 Task: In the Contact  AdamsAutumn@revlon.com, Log Postal mail with desription: 'Received a postal mail package from a customer returning a product.'; Add date: '26 July, 2023', attach the document: Proposal.doc. Logged in from softage.10@softage.net
Action: Mouse moved to (86, 64)
Screenshot: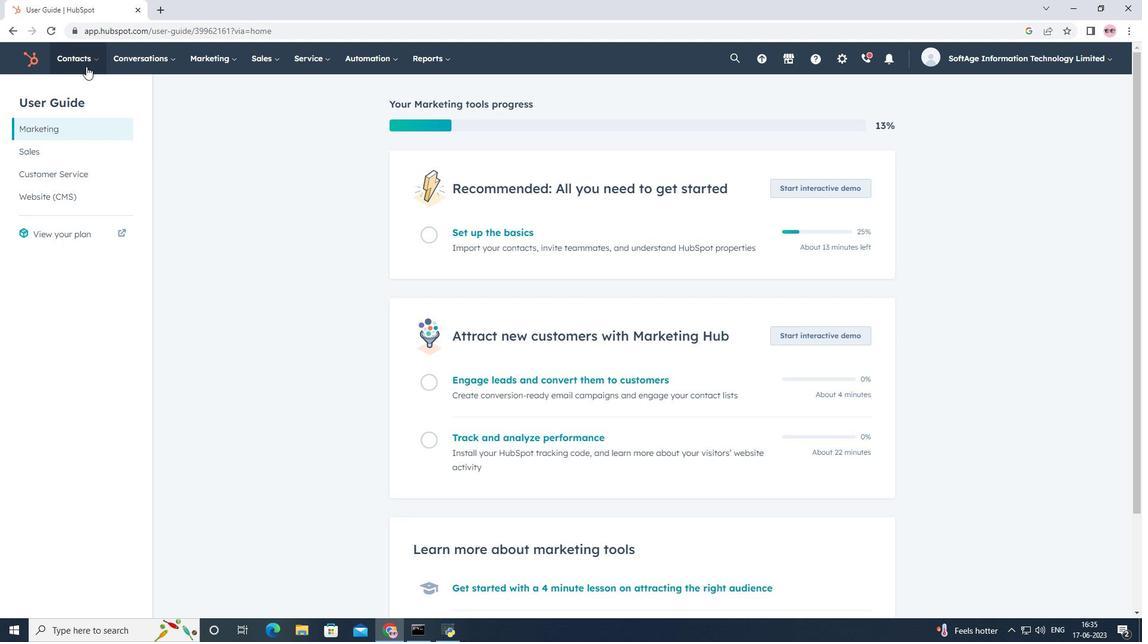 
Action: Mouse pressed left at (86, 64)
Screenshot: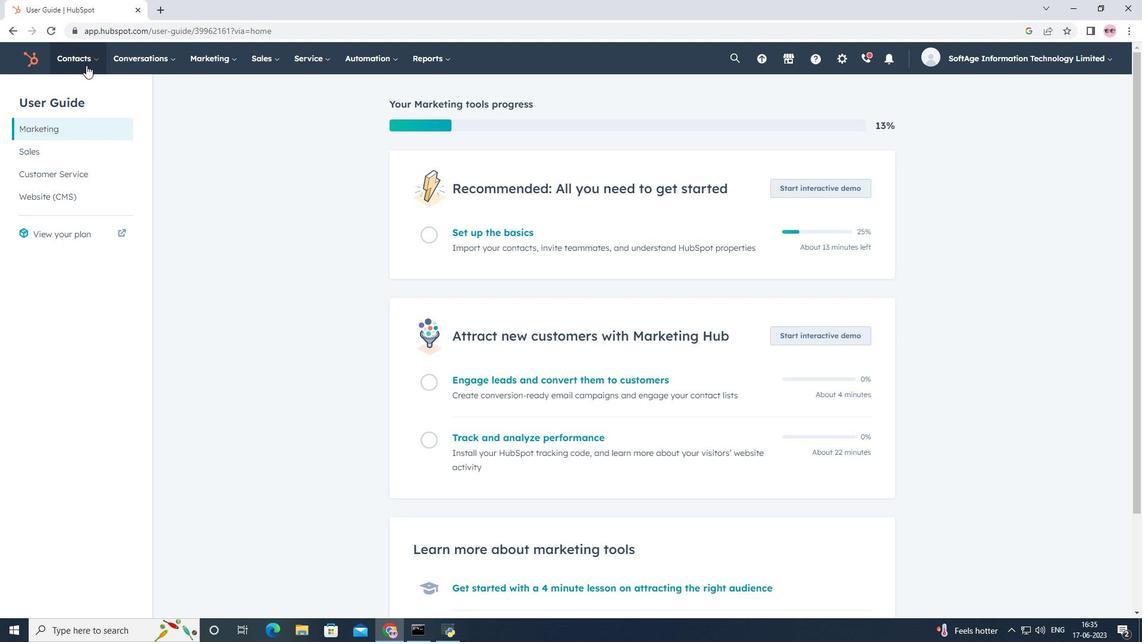 
Action: Mouse moved to (89, 91)
Screenshot: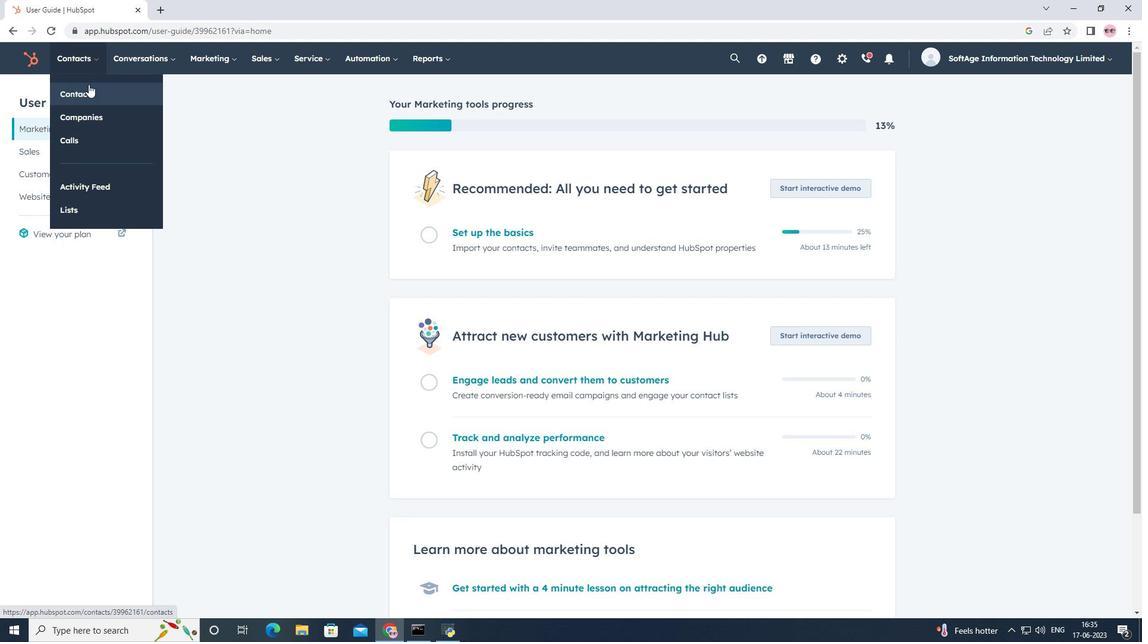 
Action: Mouse pressed left at (89, 91)
Screenshot: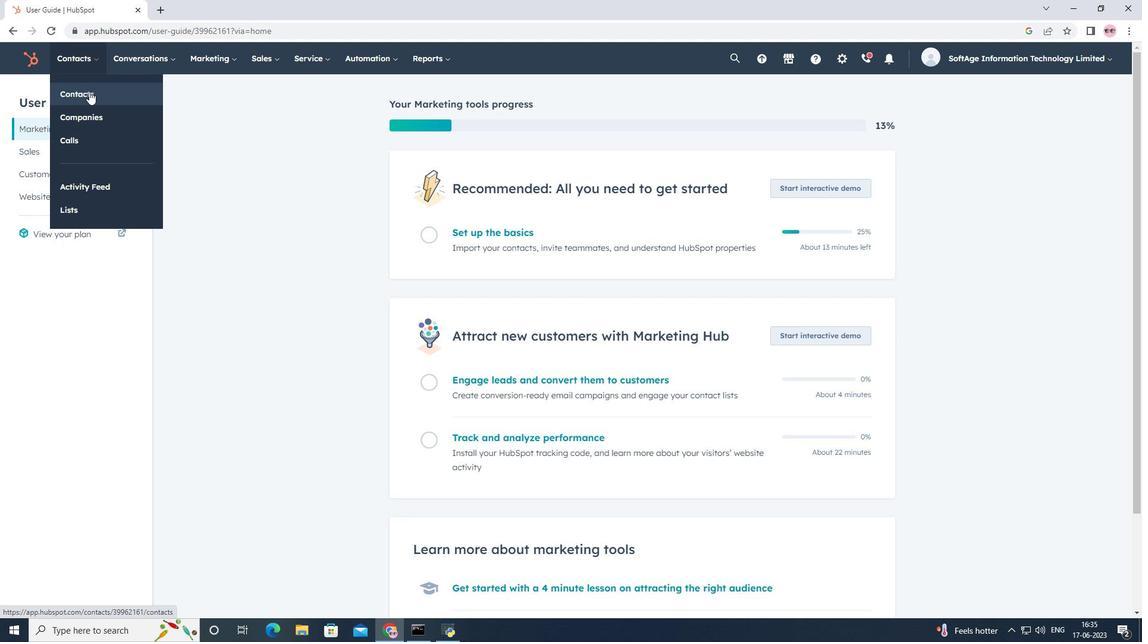 
Action: Mouse moved to (118, 195)
Screenshot: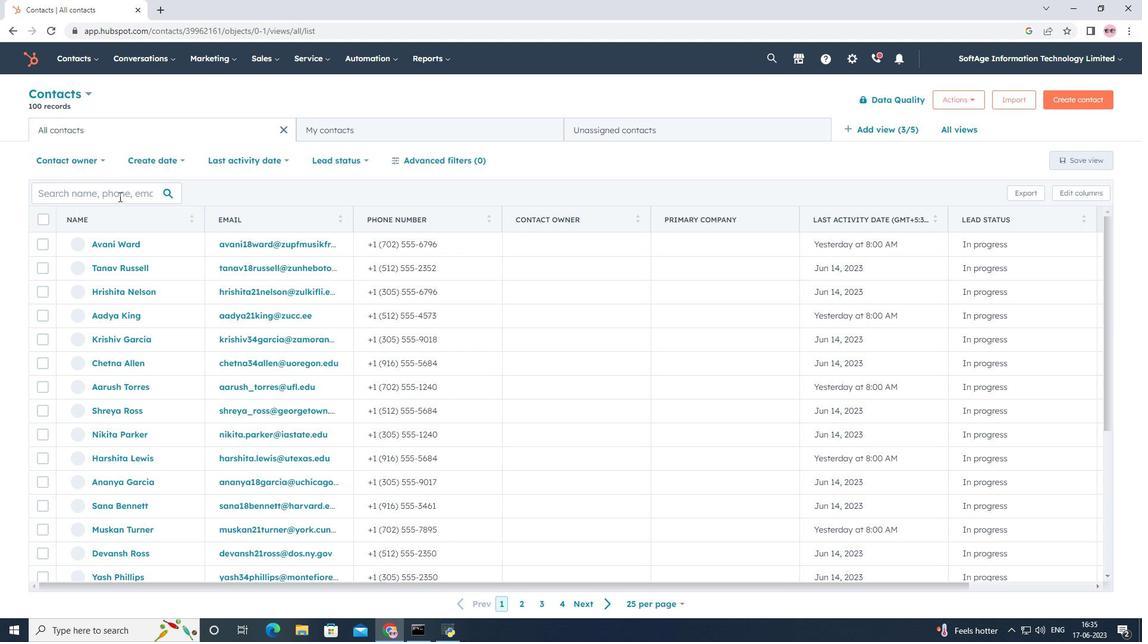 
Action: Mouse pressed left at (118, 195)
Screenshot: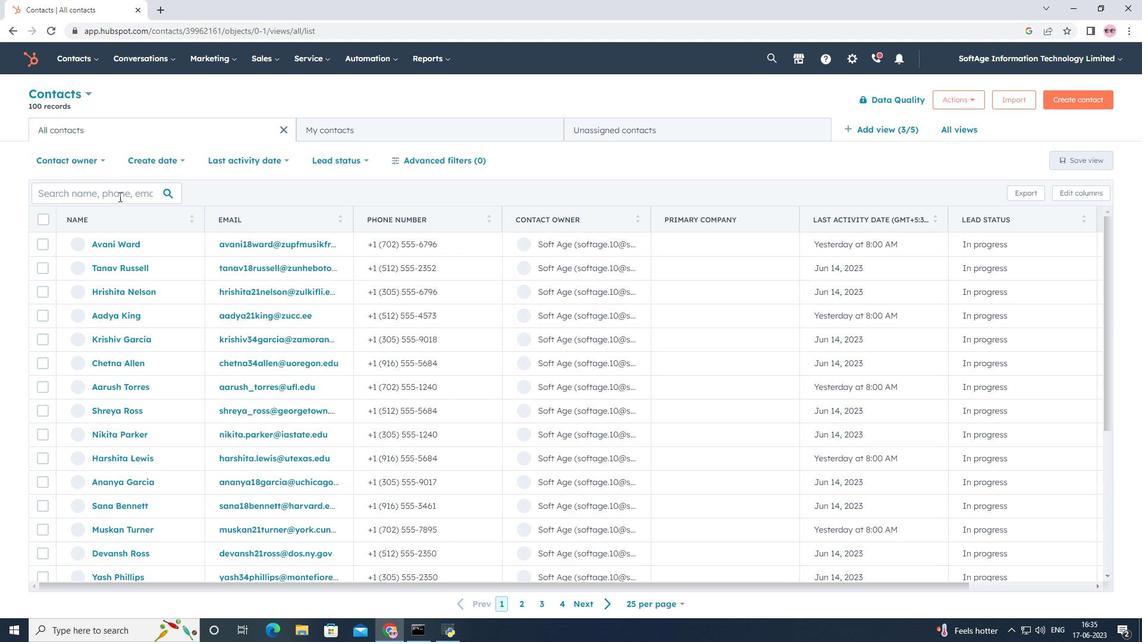 
Action: Key pressed <Key.shift>Adams<Key.shift>autumn<Key.shift>@revlon<Key.space><Key.backspace>.com
Screenshot: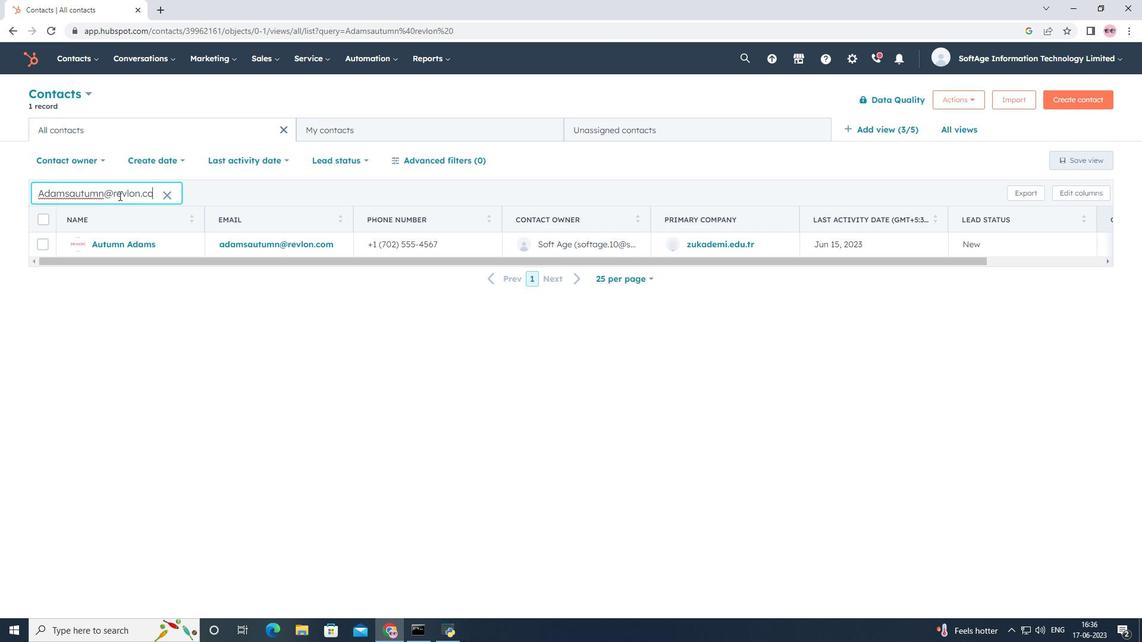 
Action: Mouse moved to (122, 242)
Screenshot: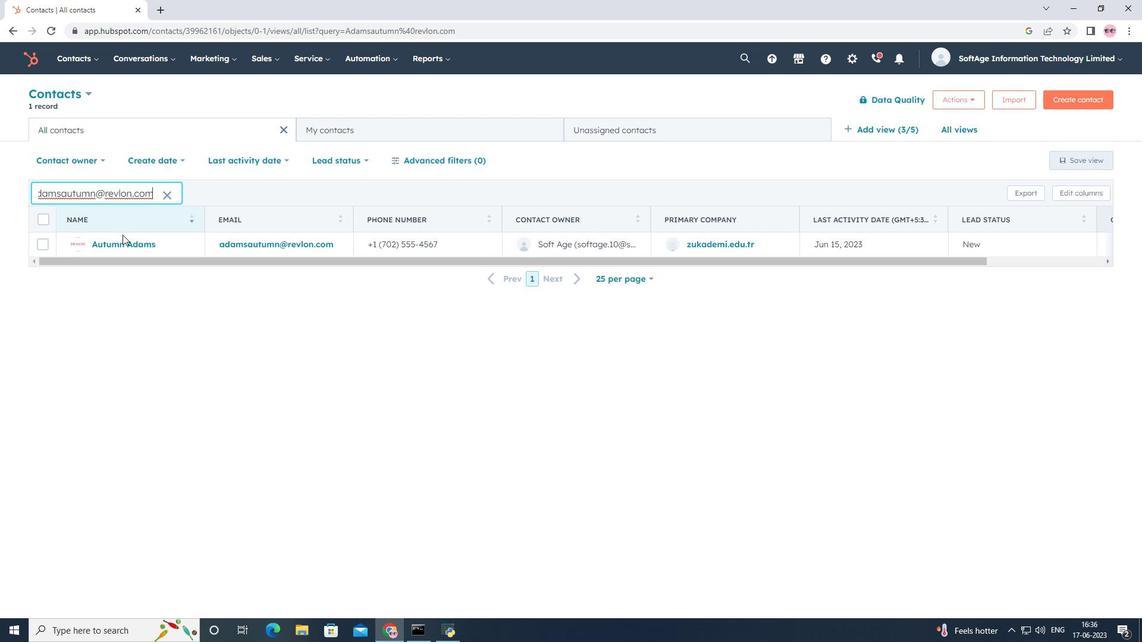 
Action: Mouse pressed left at (122, 242)
Screenshot: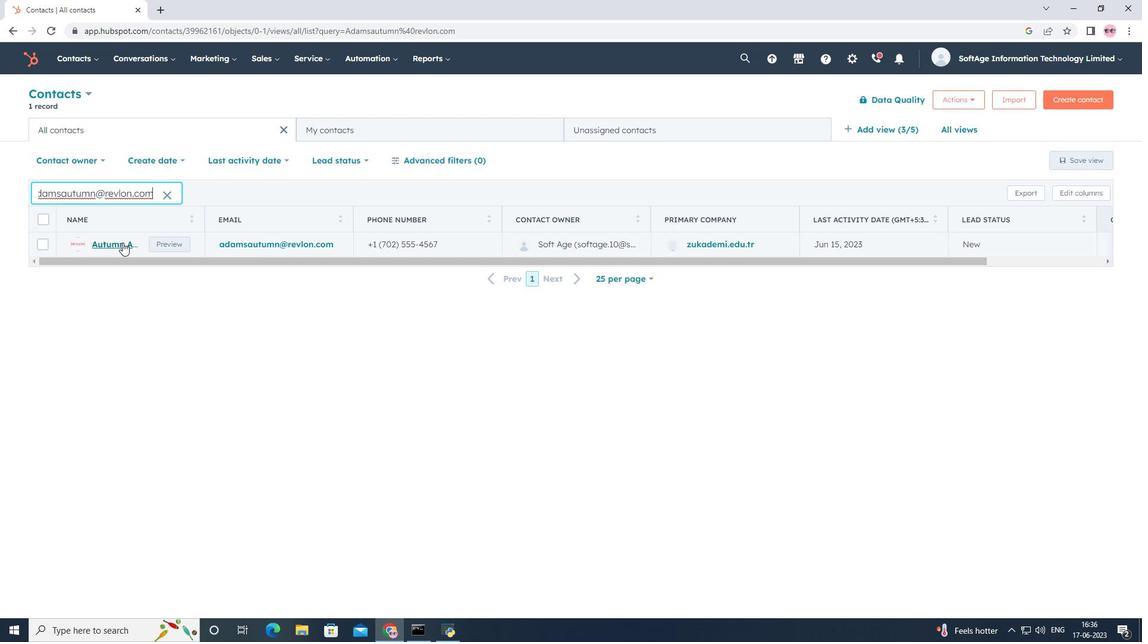 
Action: Mouse moved to (224, 202)
Screenshot: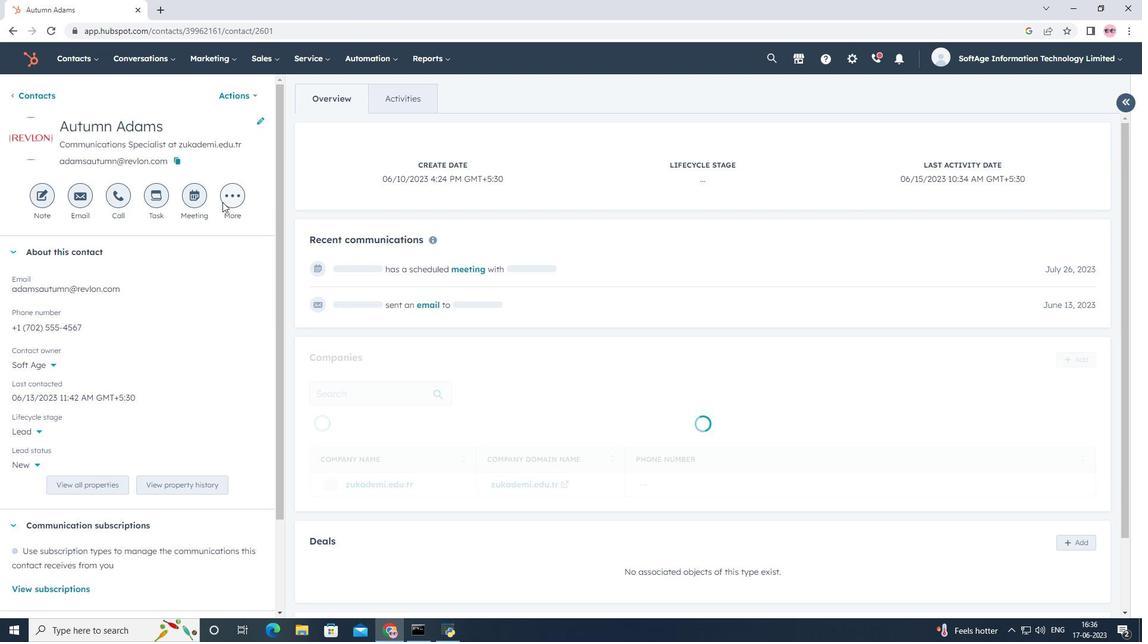 
Action: Mouse pressed left at (224, 202)
Screenshot: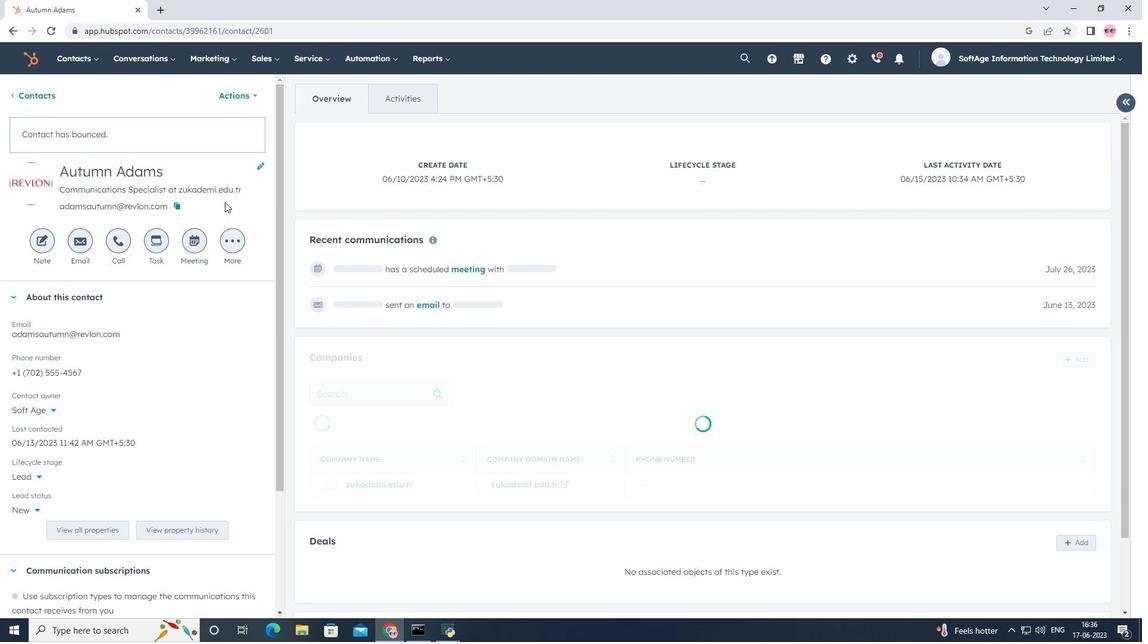 
Action: Mouse moved to (232, 251)
Screenshot: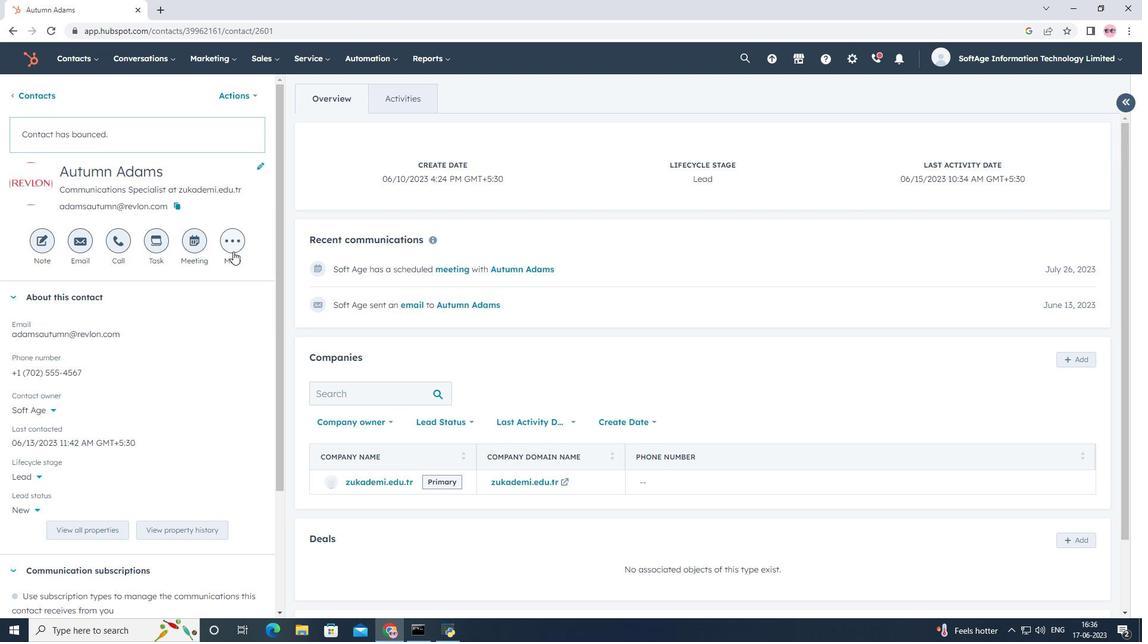 
Action: Mouse pressed left at (232, 251)
Screenshot: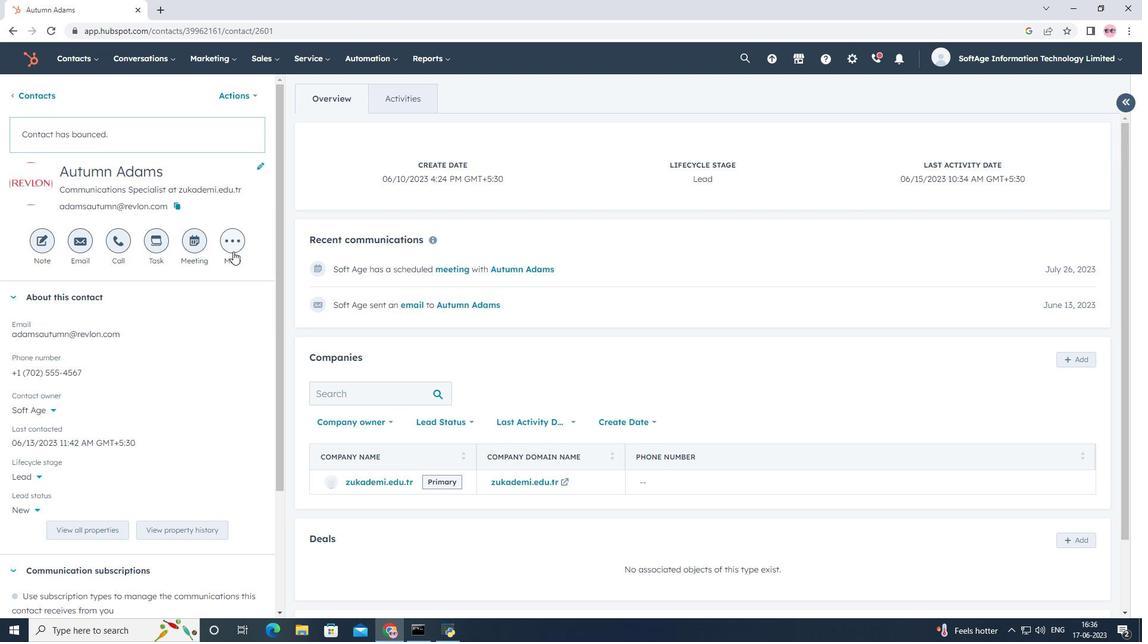 
Action: Mouse moved to (226, 409)
Screenshot: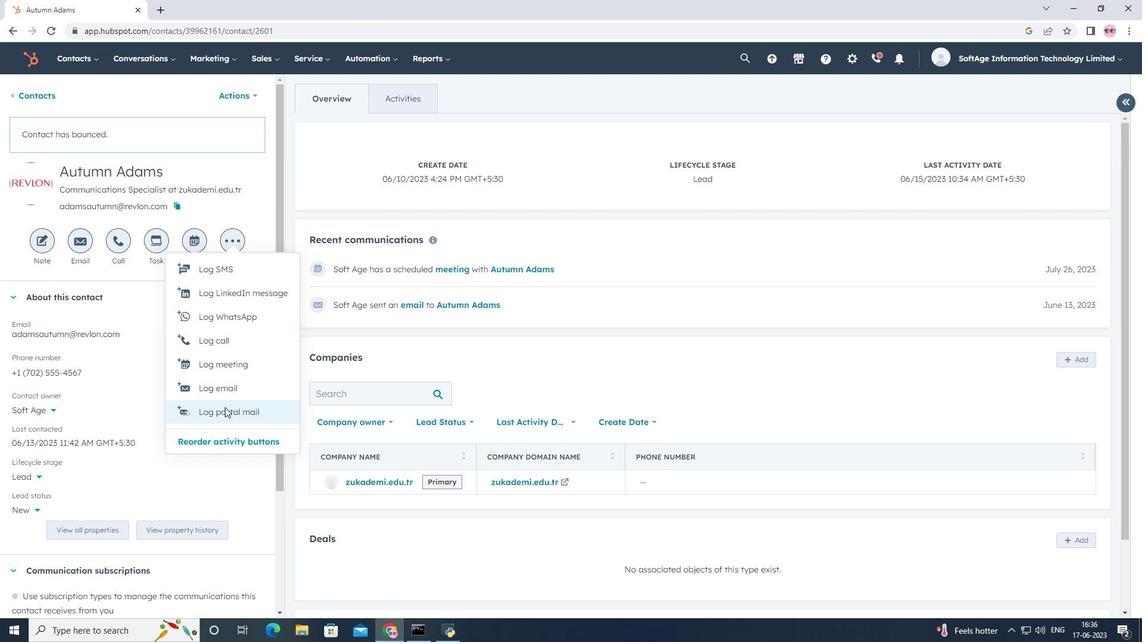 
Action: Mouse pressed left at (226, 409)
Screenshot: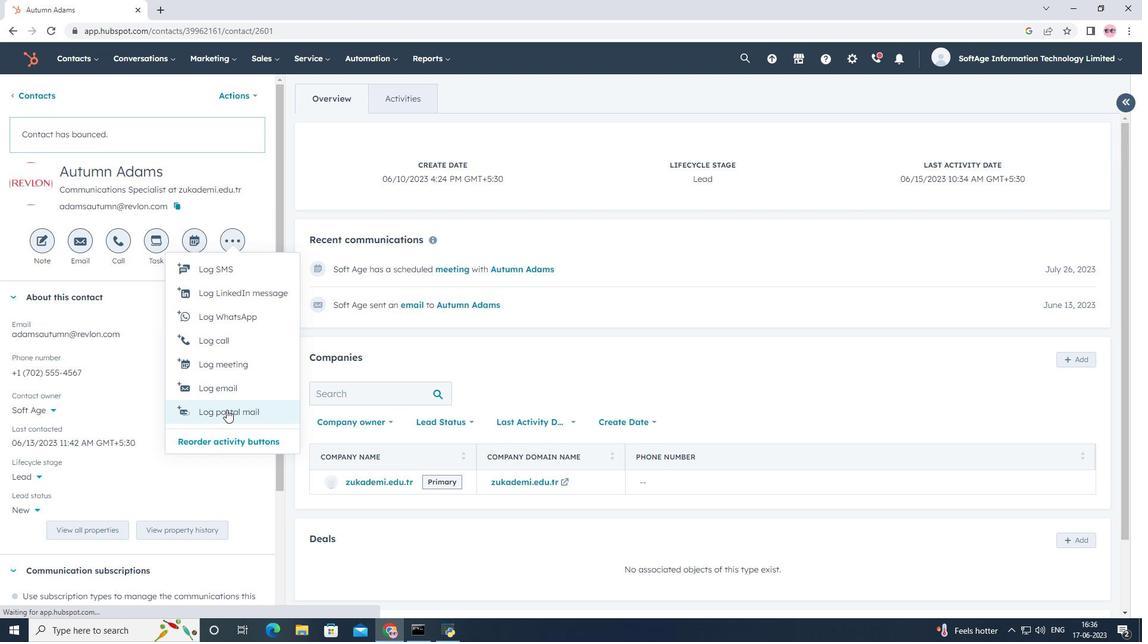 
Action: Mouse moved to (702, 448)
Screenshot: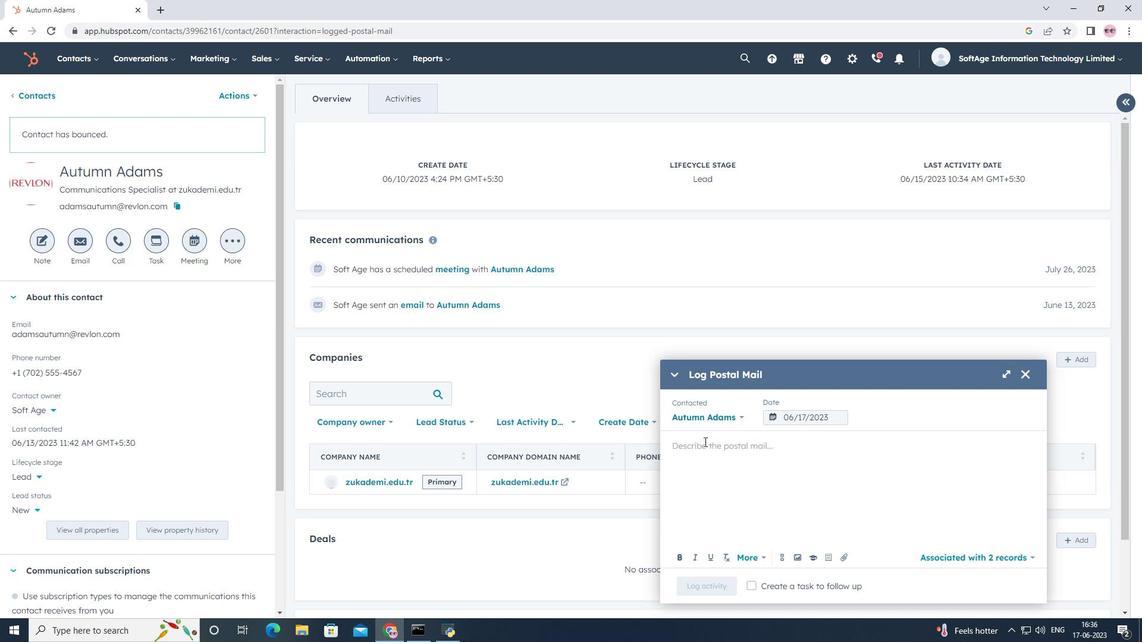 
Action: Mouse pressed left at (702, 448)
Screenshot: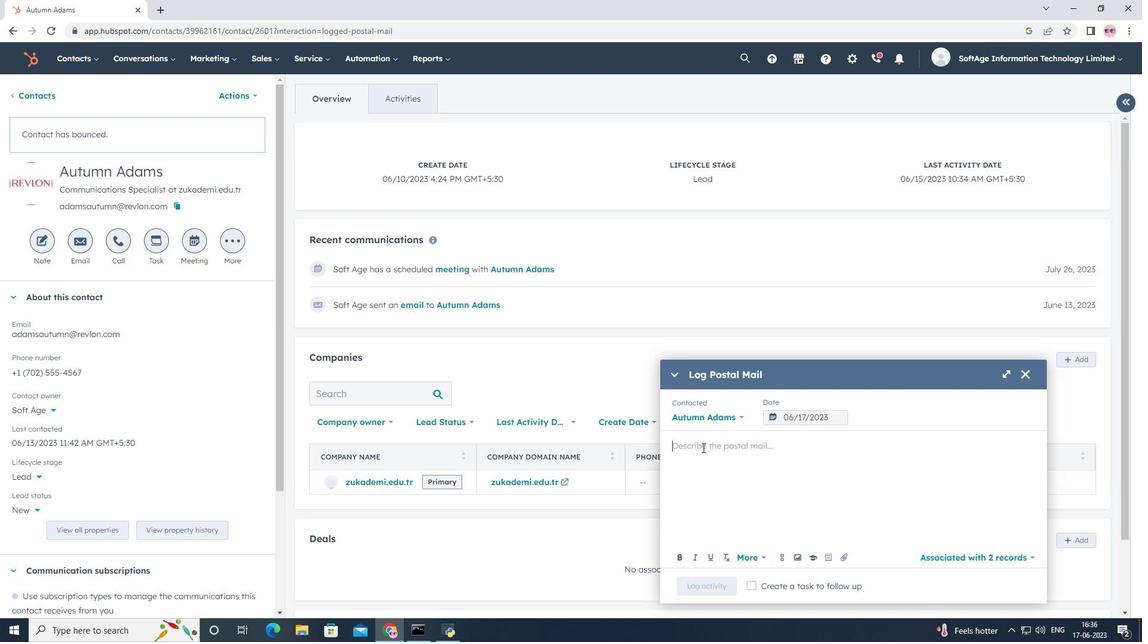 
Action: Key pressed <Key.shift>Received<Key.space>a<Key.space>postal<Key.space>mail<Key.space>package<Key.space>from<Key.space>a<Key.space>customer<Key.space>returning<Key.space>a<Key.space>product.
Screenshot: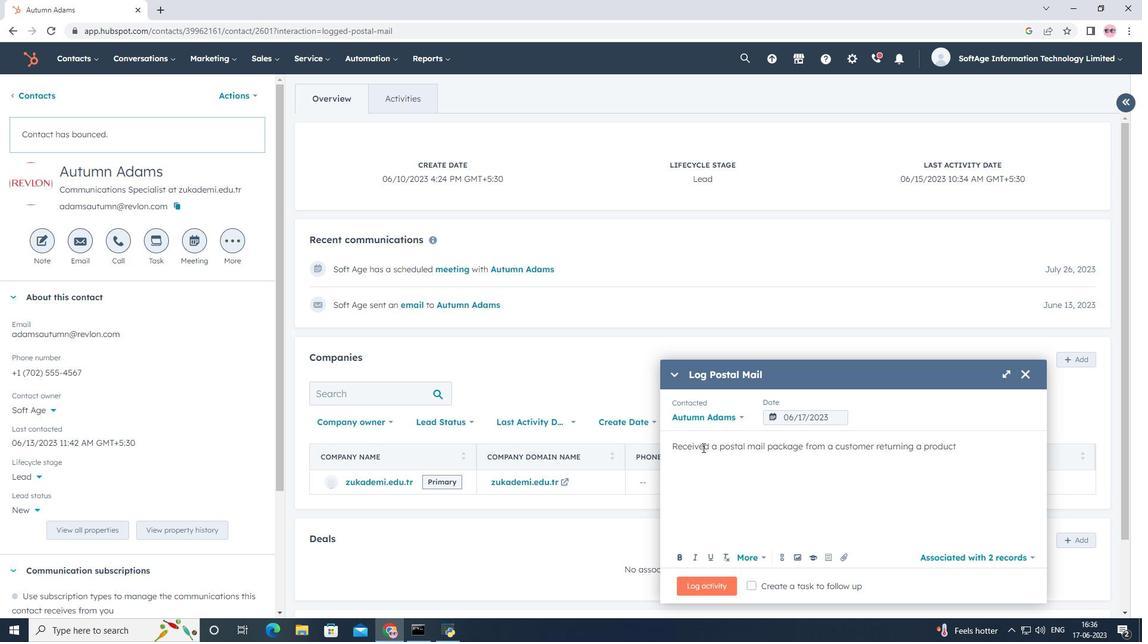 
Action: Mouse moved to (819, 415)
Screenshot: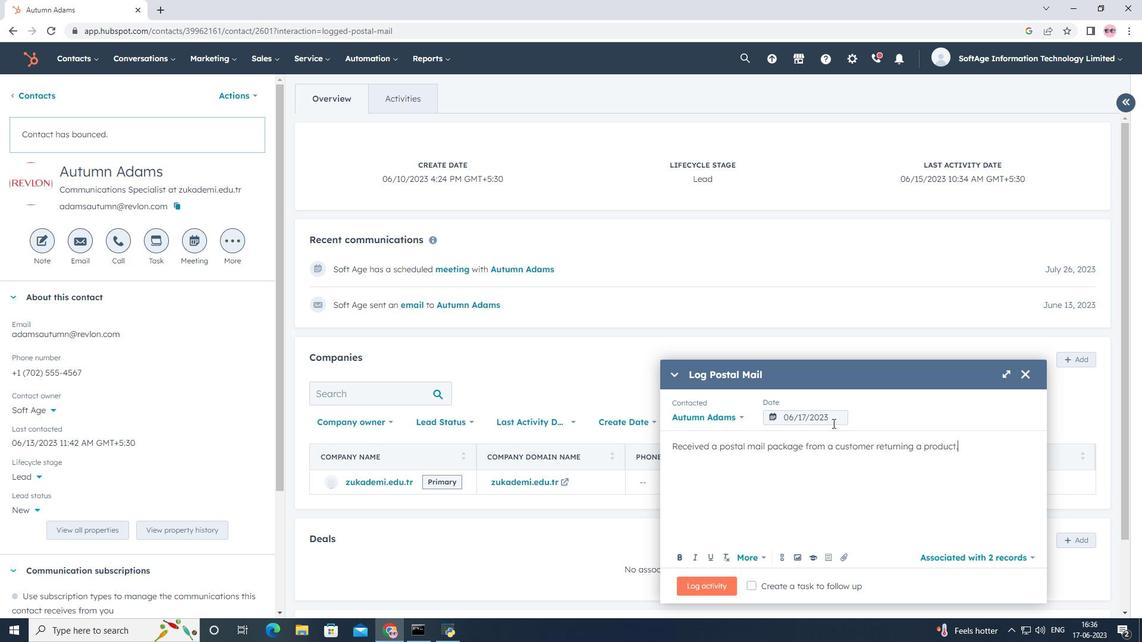 
Action: Mouse pressed left at (819, 415)
Screenshot: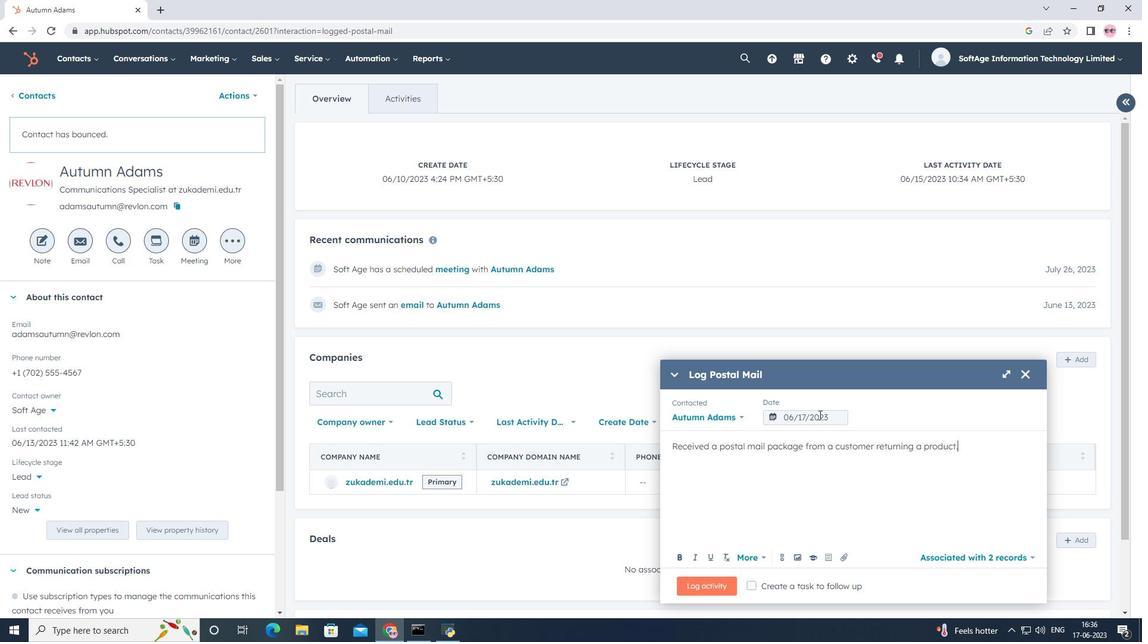 
Action: Mouse moved to (918, 227)
Screenshot: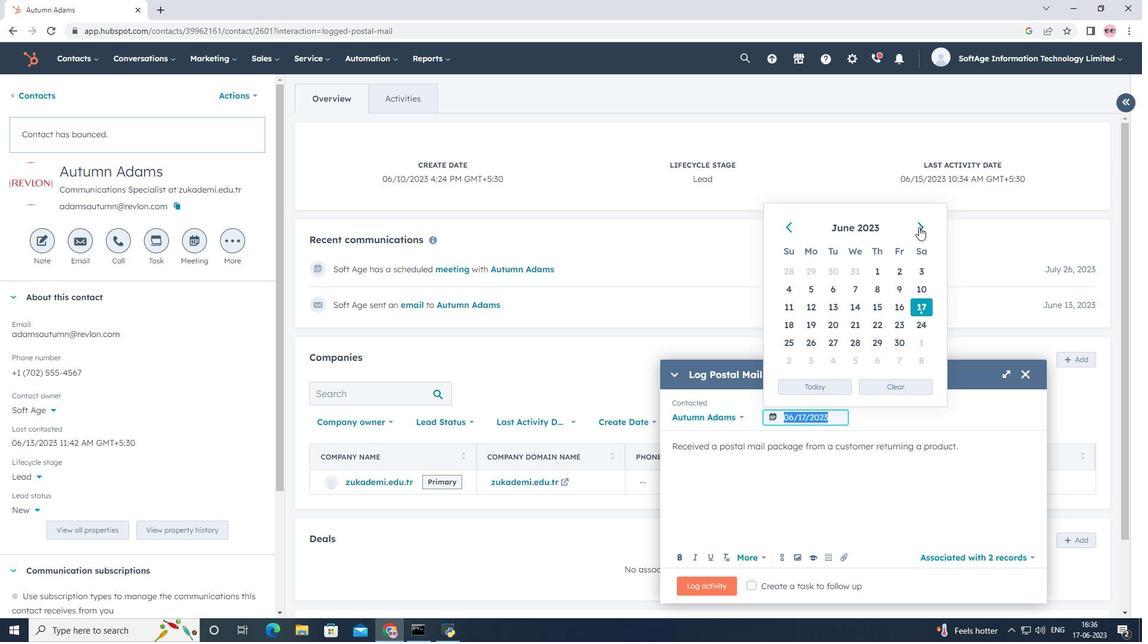 
Action: Mouse pressed left at (918, 227)
Screenshot: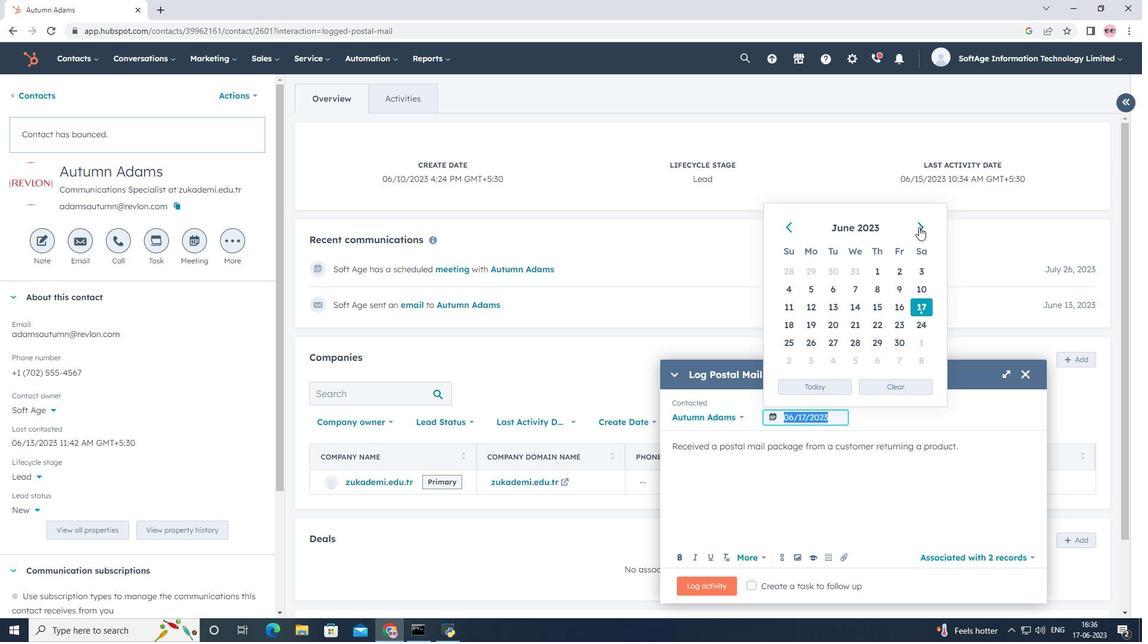 
Action: Mouse pressed left at (918, 227)
Screenshot: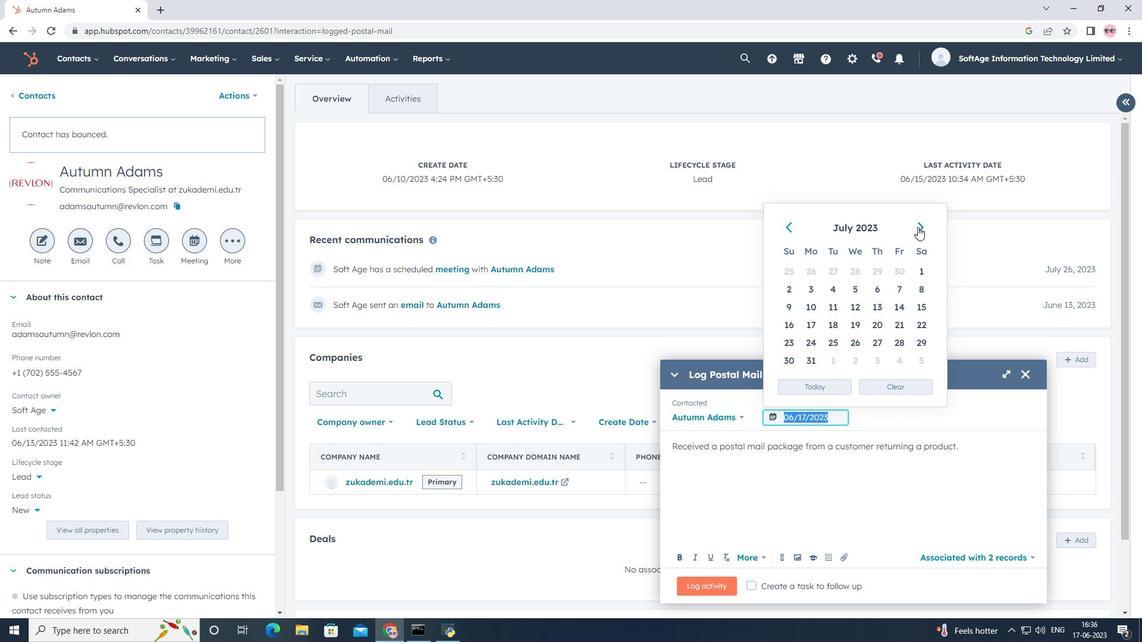 
Action: Mouse pressed left at (918, 227)
Screenshot: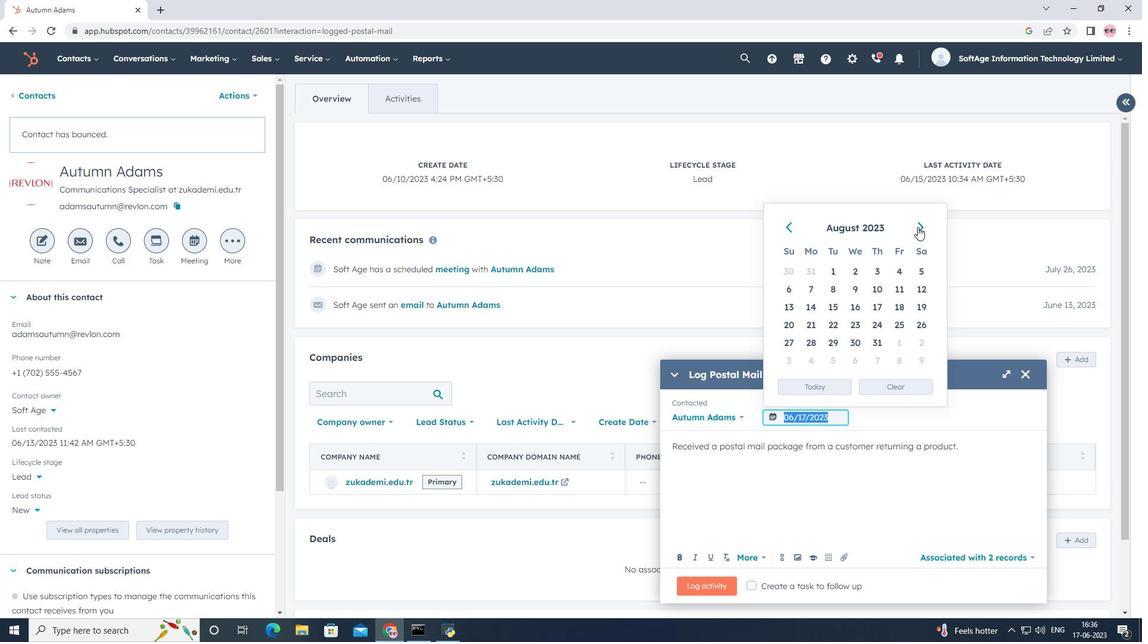 
Action: Mouse moved to (799, 227)
Screenshot: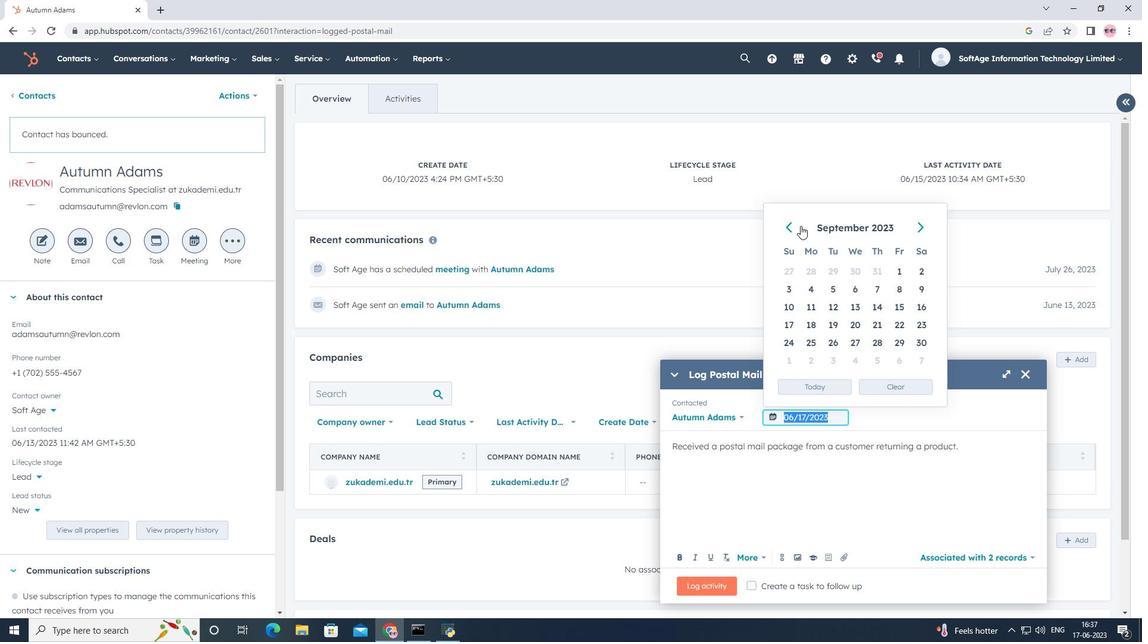 
Action: Mouse pressed left at (799, 227)
Screenshot: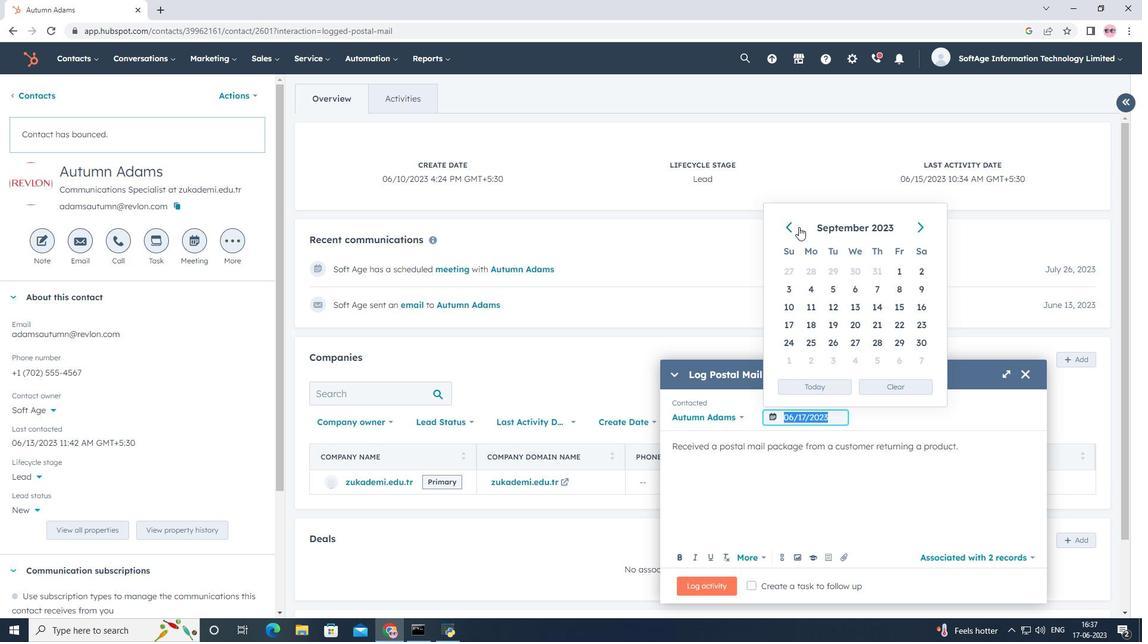 
Action: Mouse pressed left at (799, 227)
Screenshot: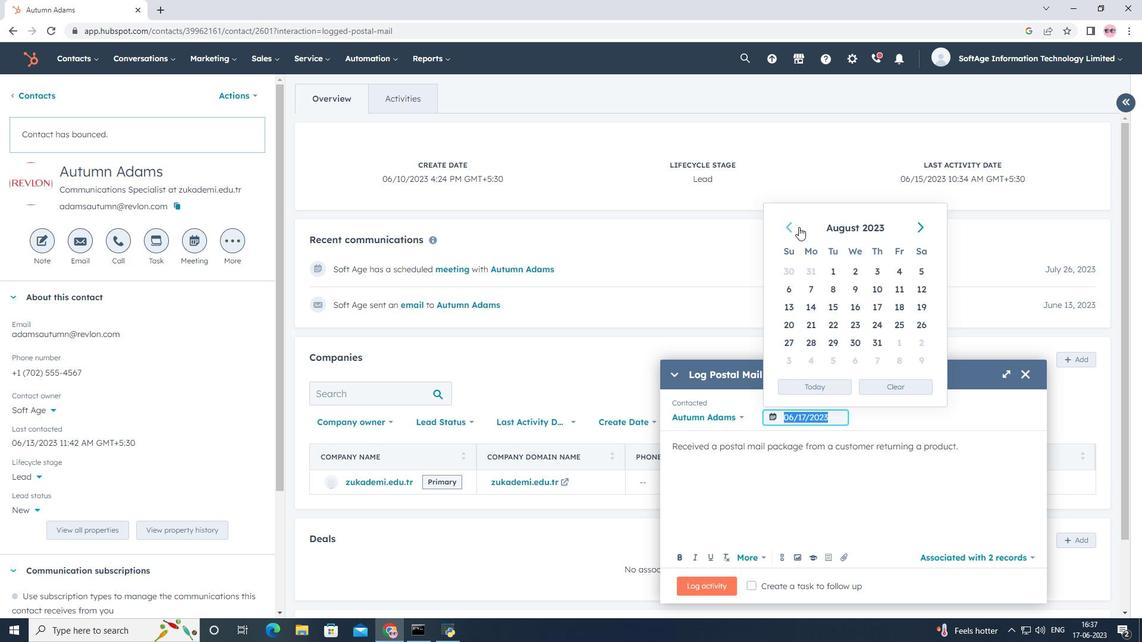 
Action: Mouse moved to (852, 344)
Screenshot: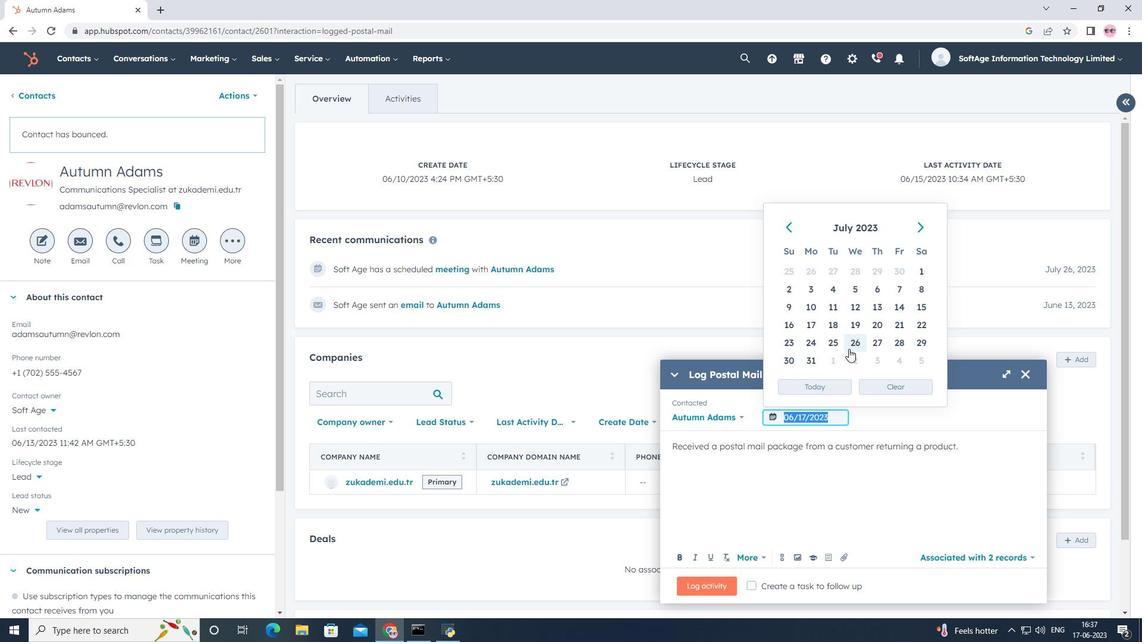 
Action: Mouse pressed left at (852, 344)
Screenshot: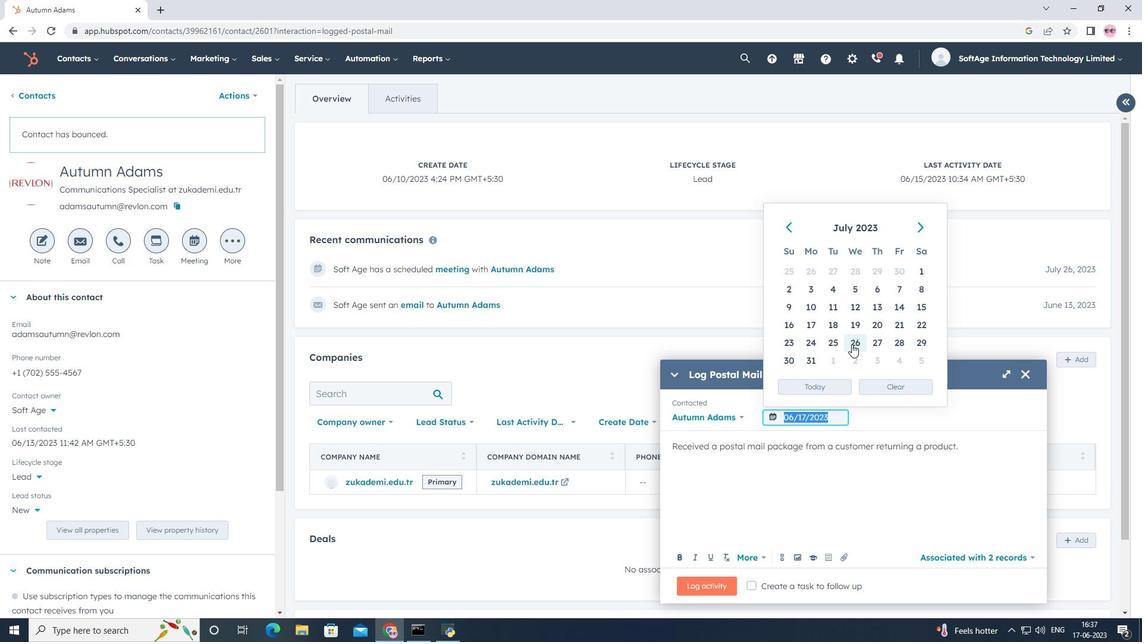 
Action: Mouse moved to (841, 561)
Screenshot: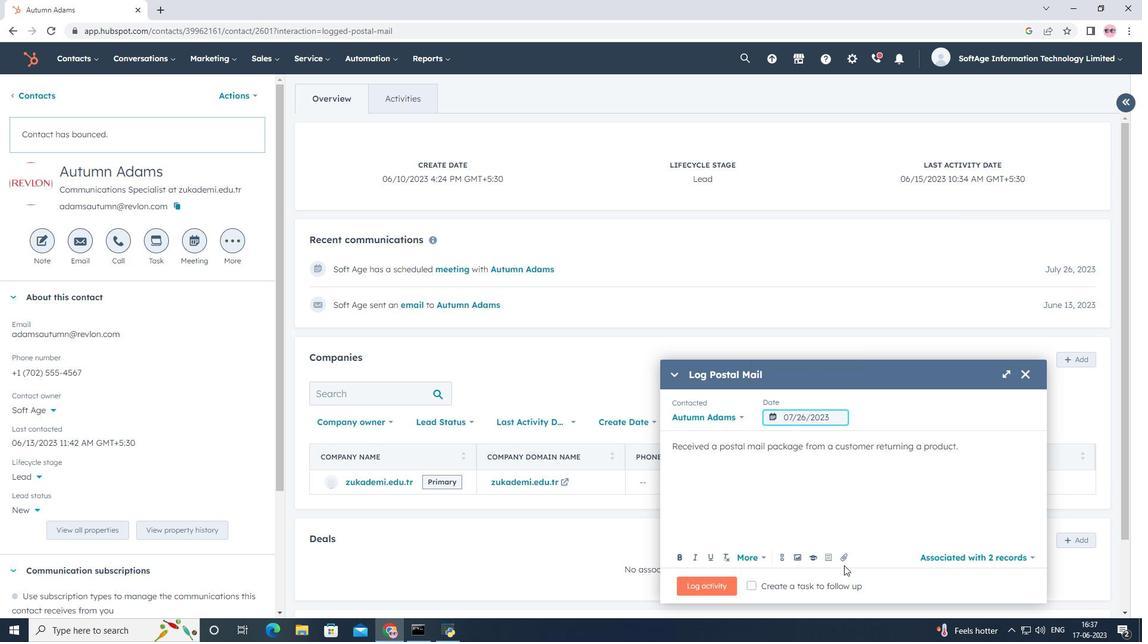
Action: Mouse pressed left at (841, 561)
Screenshot: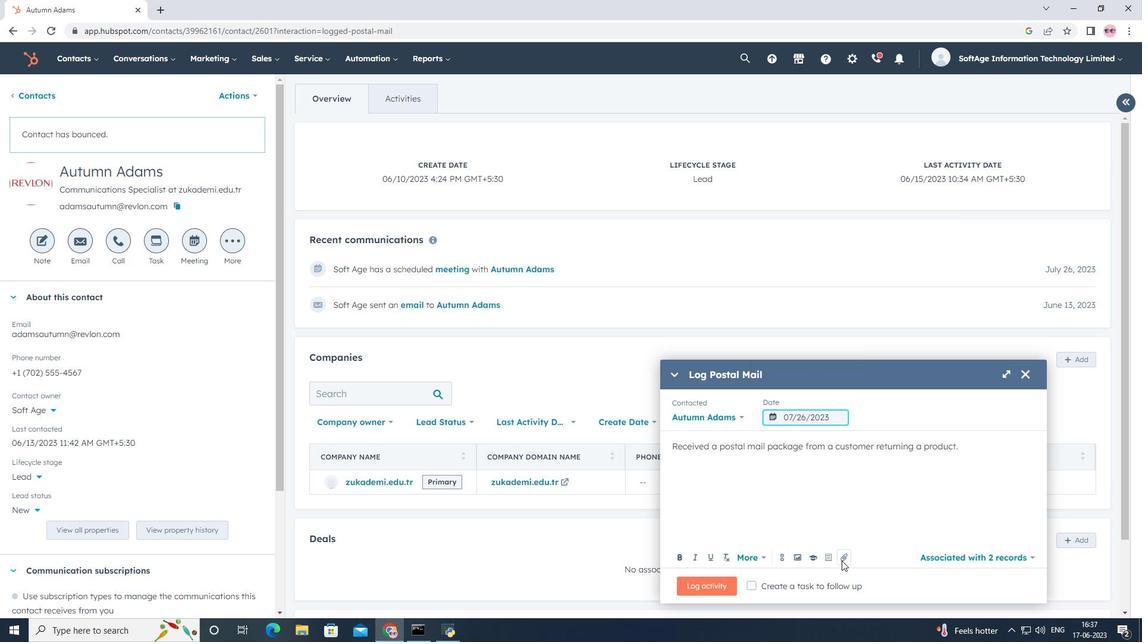
Action: Mouse moved to (854, 522)
Screenshot: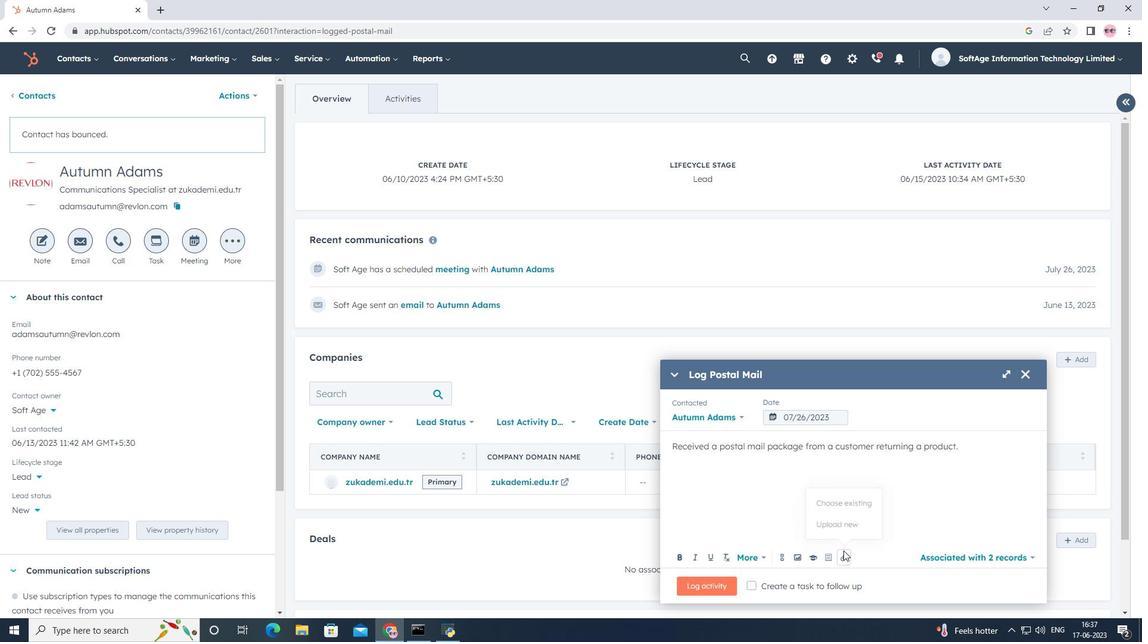 
Action: Mouse pressed left at (854, 522)
Screenshot: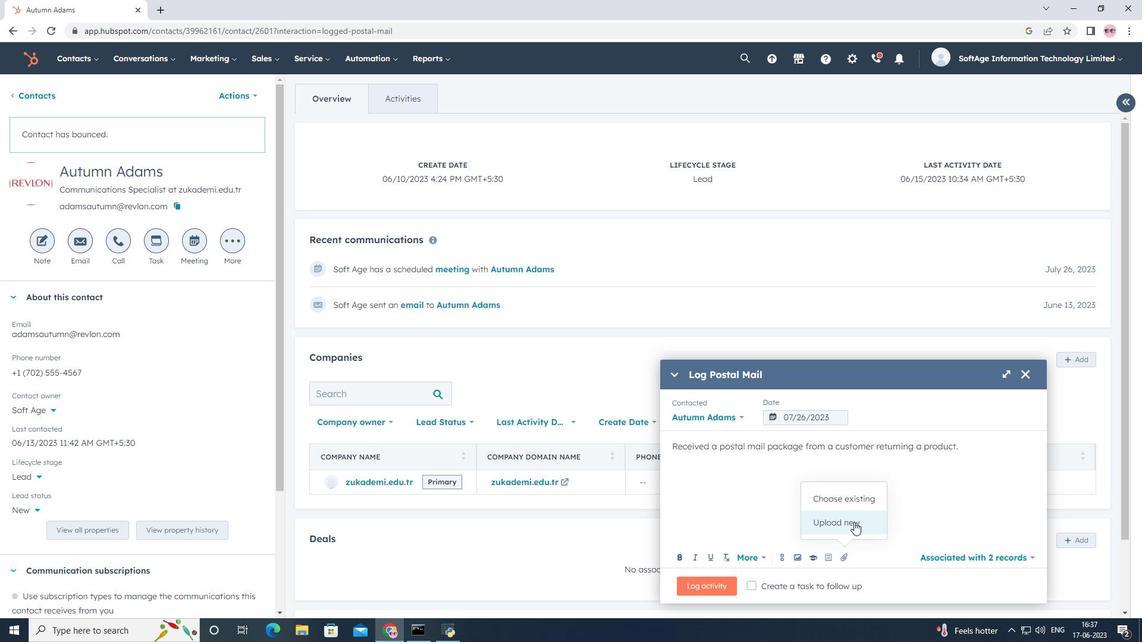 
Action: Mouse moved to (155, 94)
Screenshot: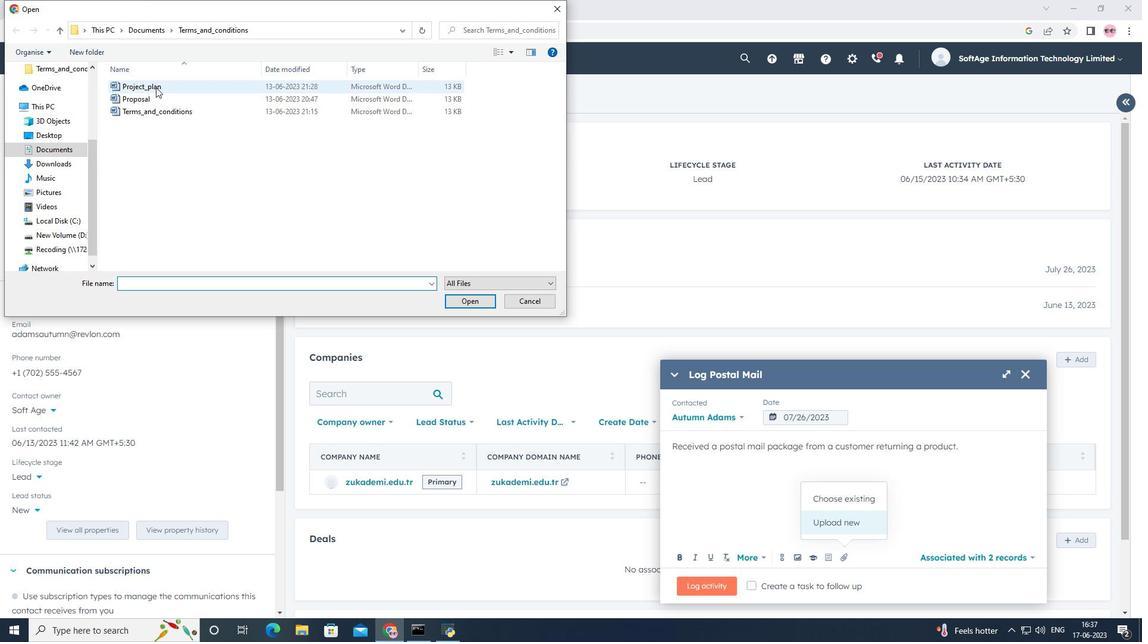 
Action: Mouse pressed left at (155, 94)
Screenshot: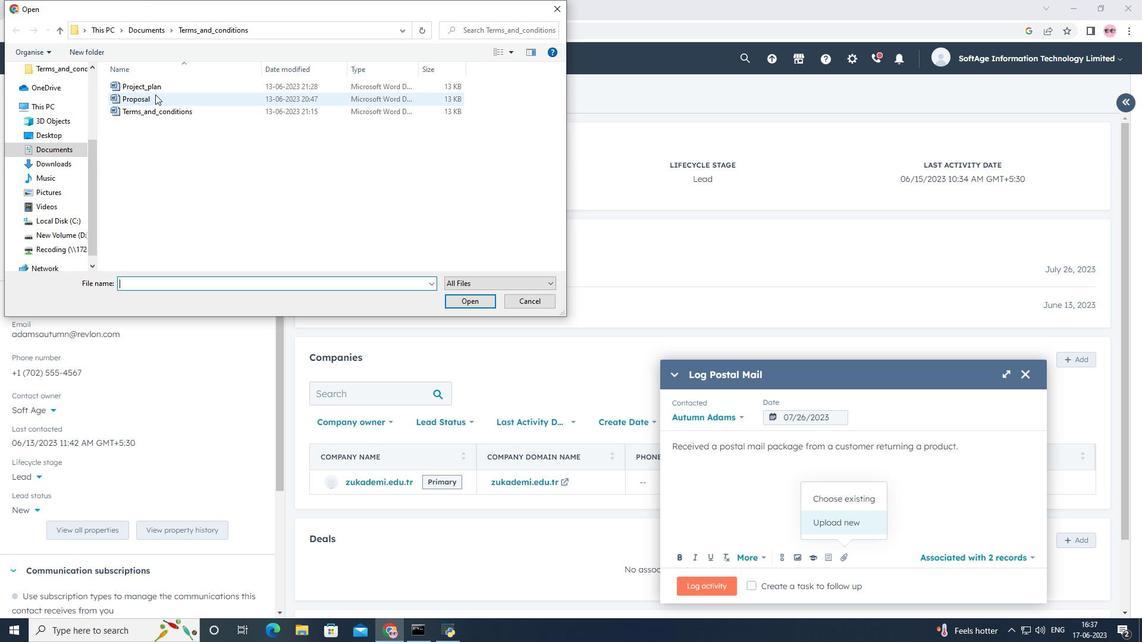 
Action: Mouse moved to (466, 298)
Screenshot: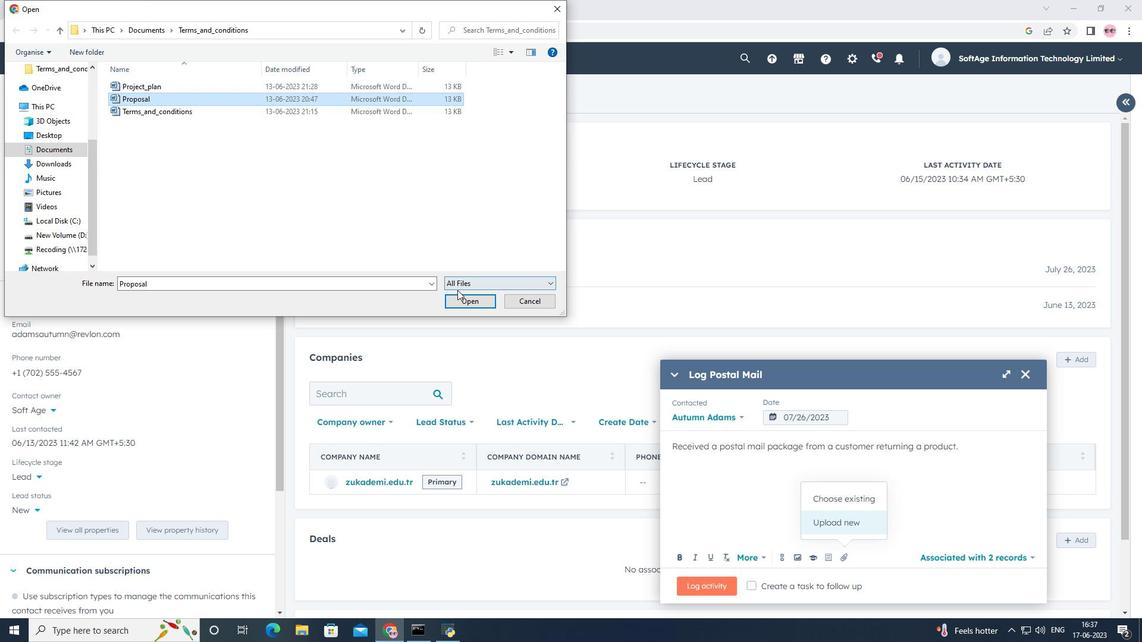 
Action: Mouse pressed left at (466, 298)
Screenshot: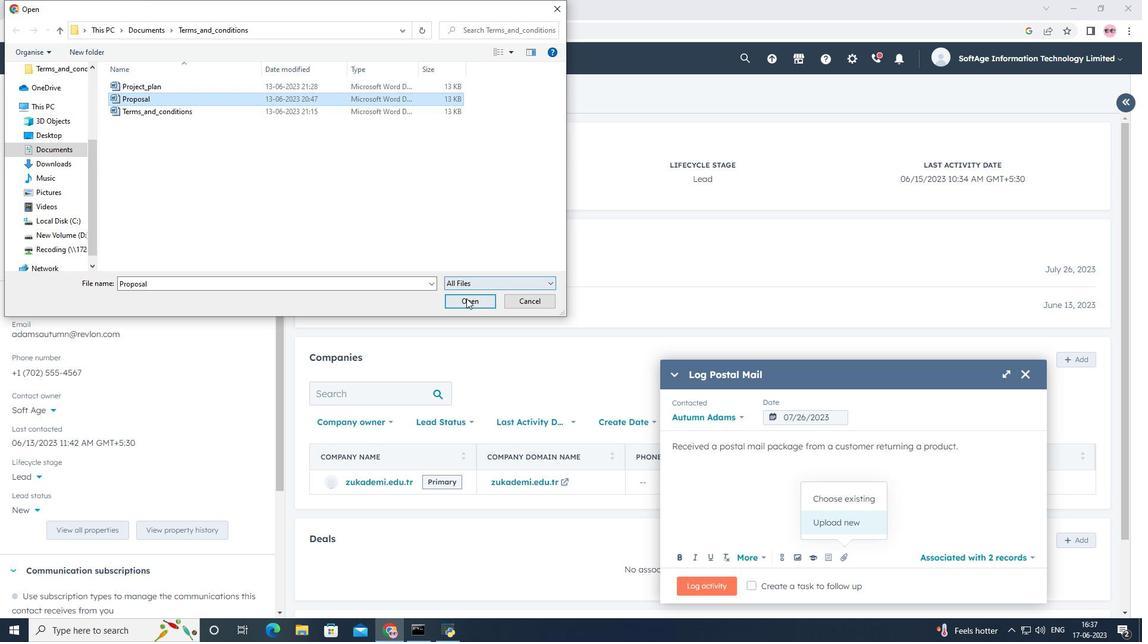 
Action: Mouse moved to (703, 589)
Screenshot: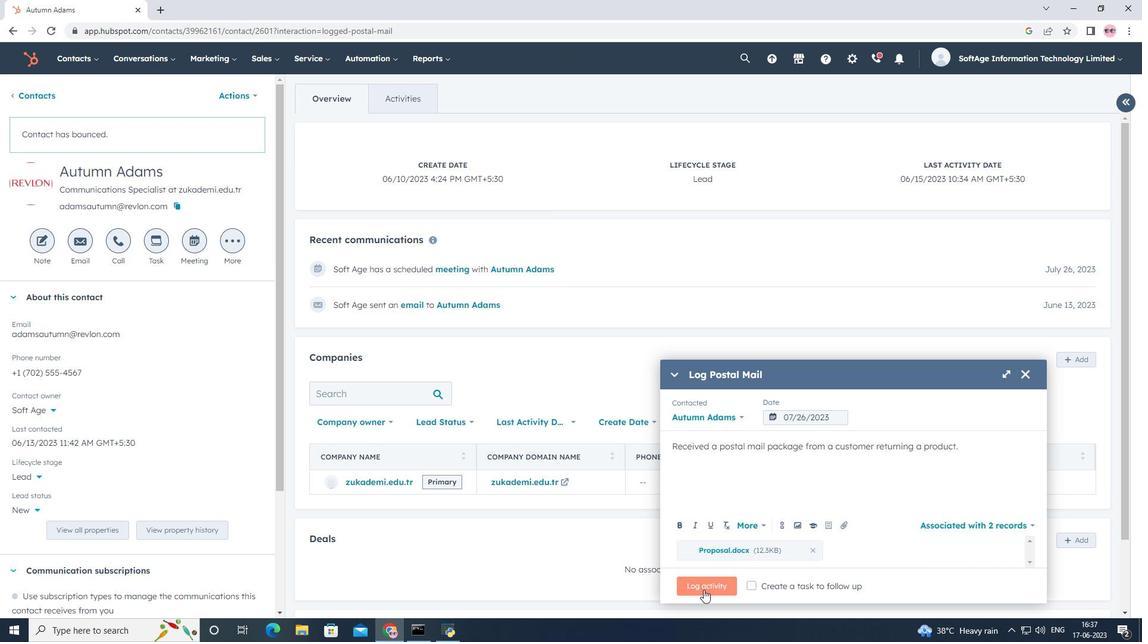 
Action: Mouse pressed left at (703, 589)
Screenshot: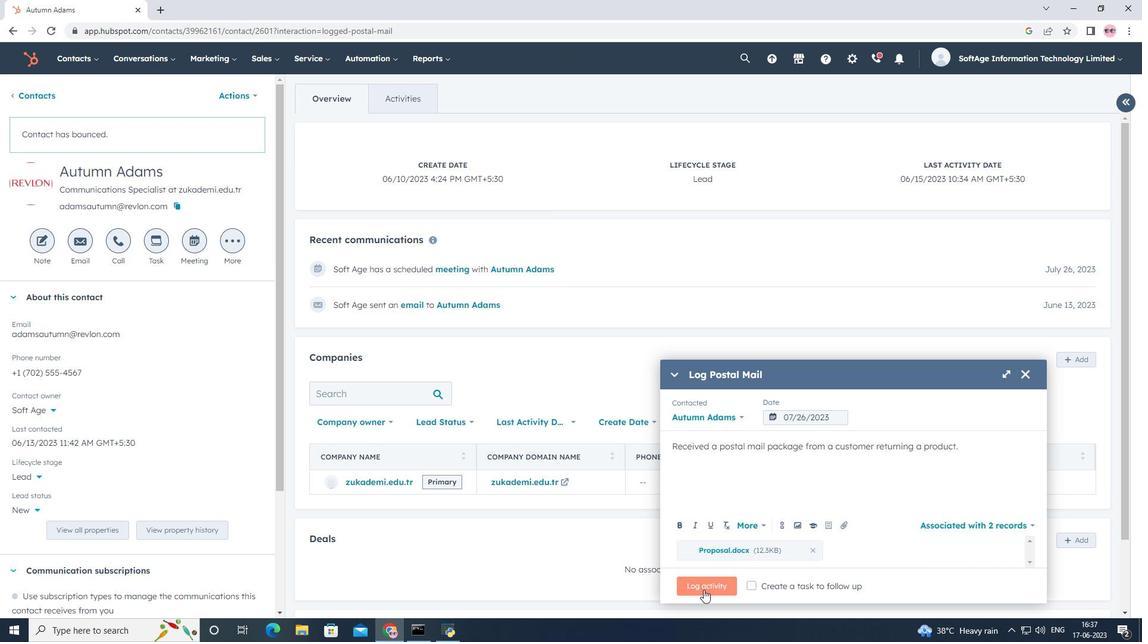 
